 Task: Compose and send an email to Shubham Jain with the subject 'Meeting' and include the meeting details in the body.
Action: Mouse moved to (55, 73)
Screenshot: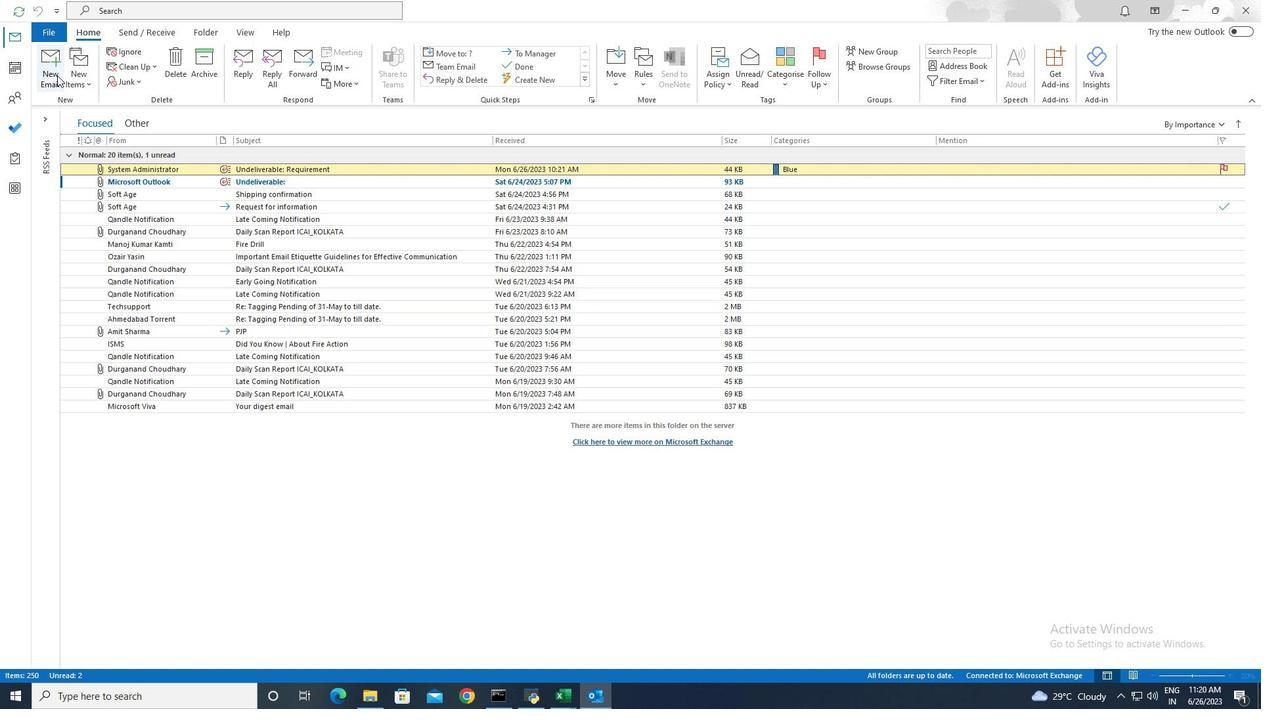 
Action: Mouse pressed left at (55, 73)
Screenshot: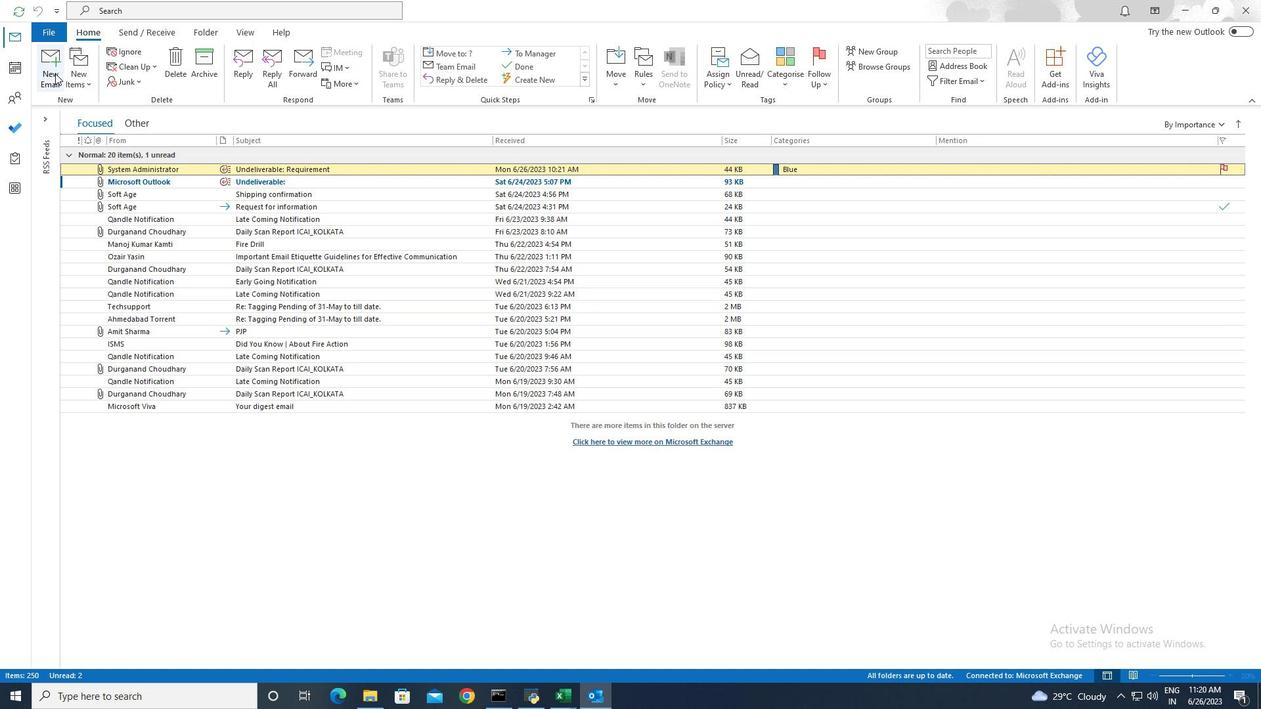
Action: Mouse moved to (328, 63)
Screenshot: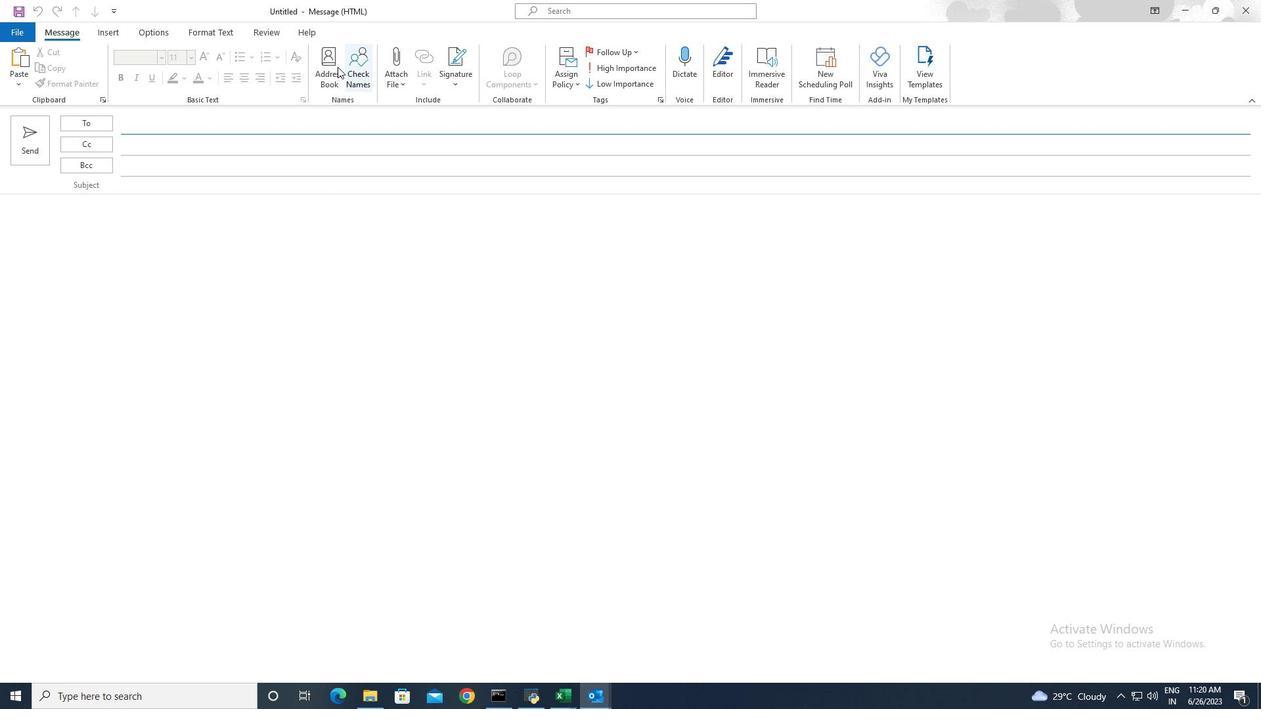 
Action: Mouse pressed left at (328, 63)
Screenshot: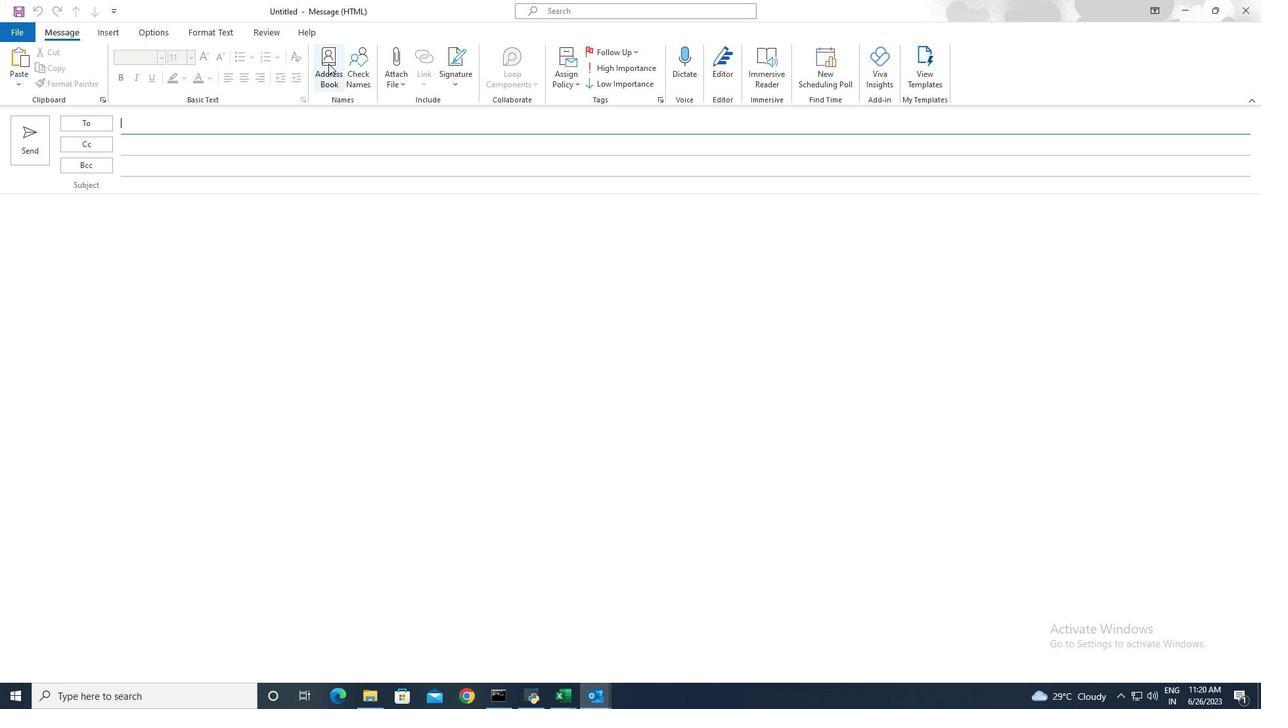 
Action: Mouse moved to (549, 262)
Screenshot: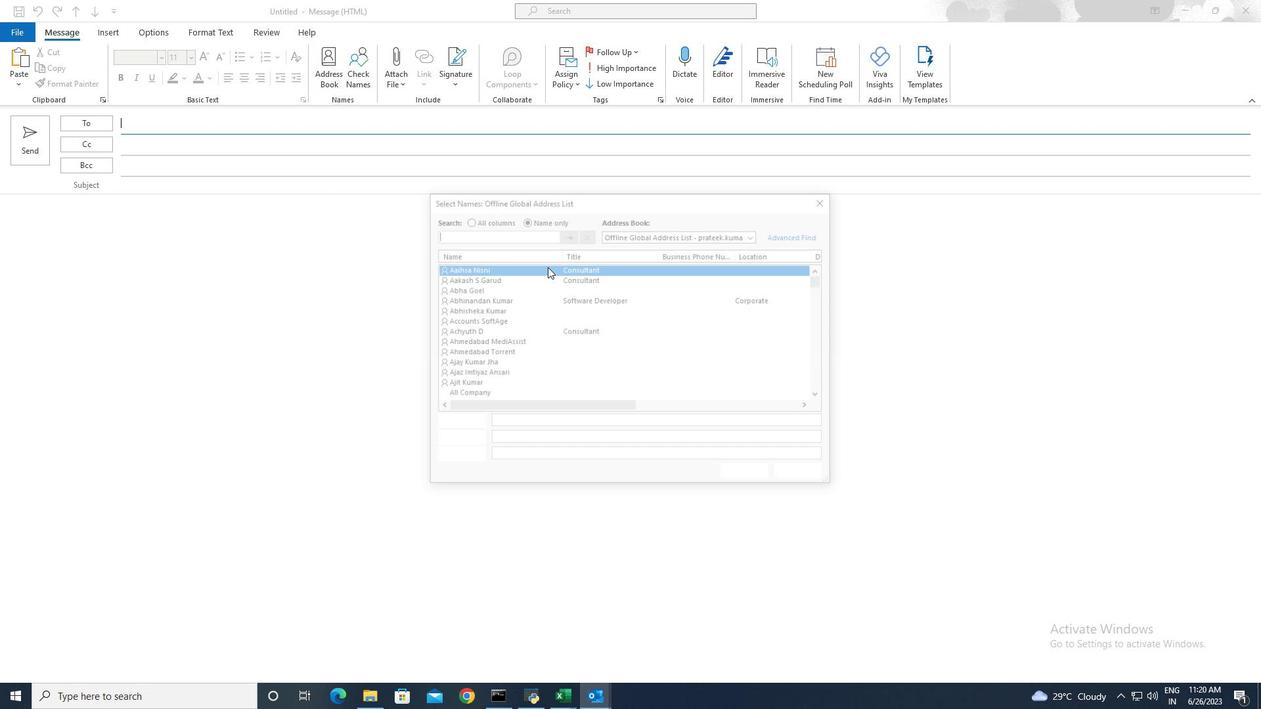 
Action: Key pressed <Key.shift>Shubham<Key.space>ja
Screenshot: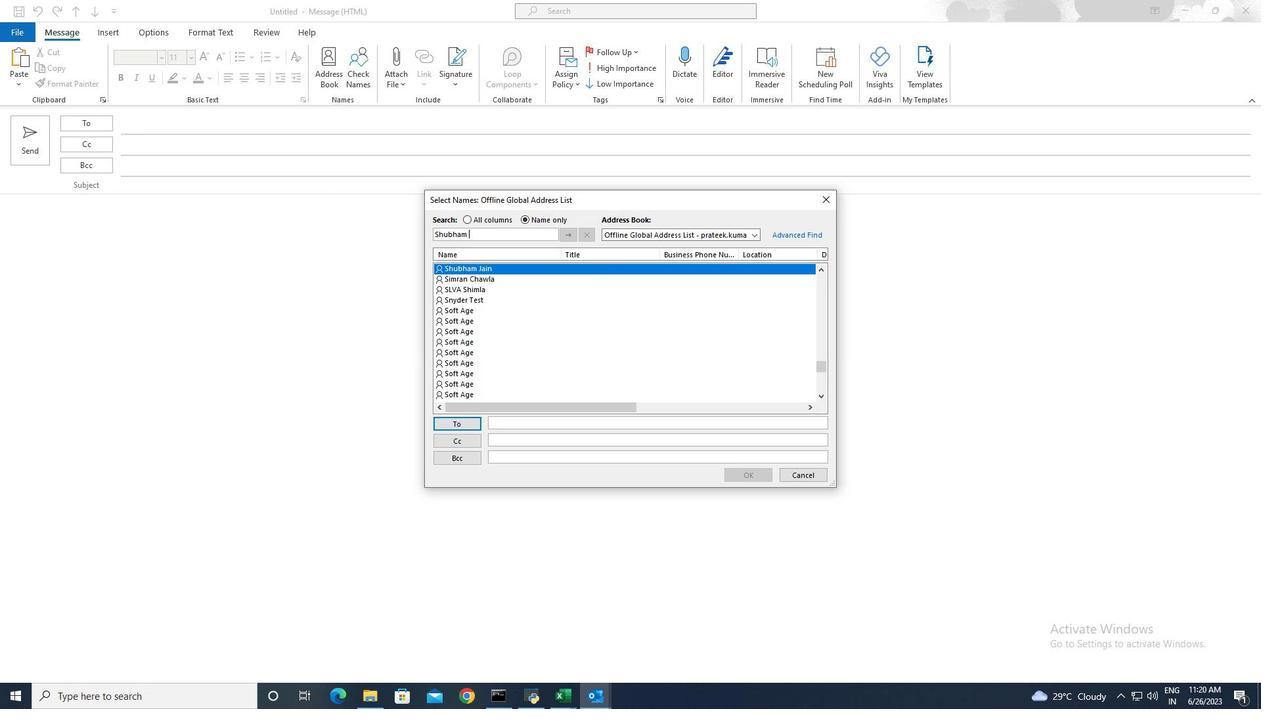 
Action: Mouse moved to (461, 267)
Screenshot: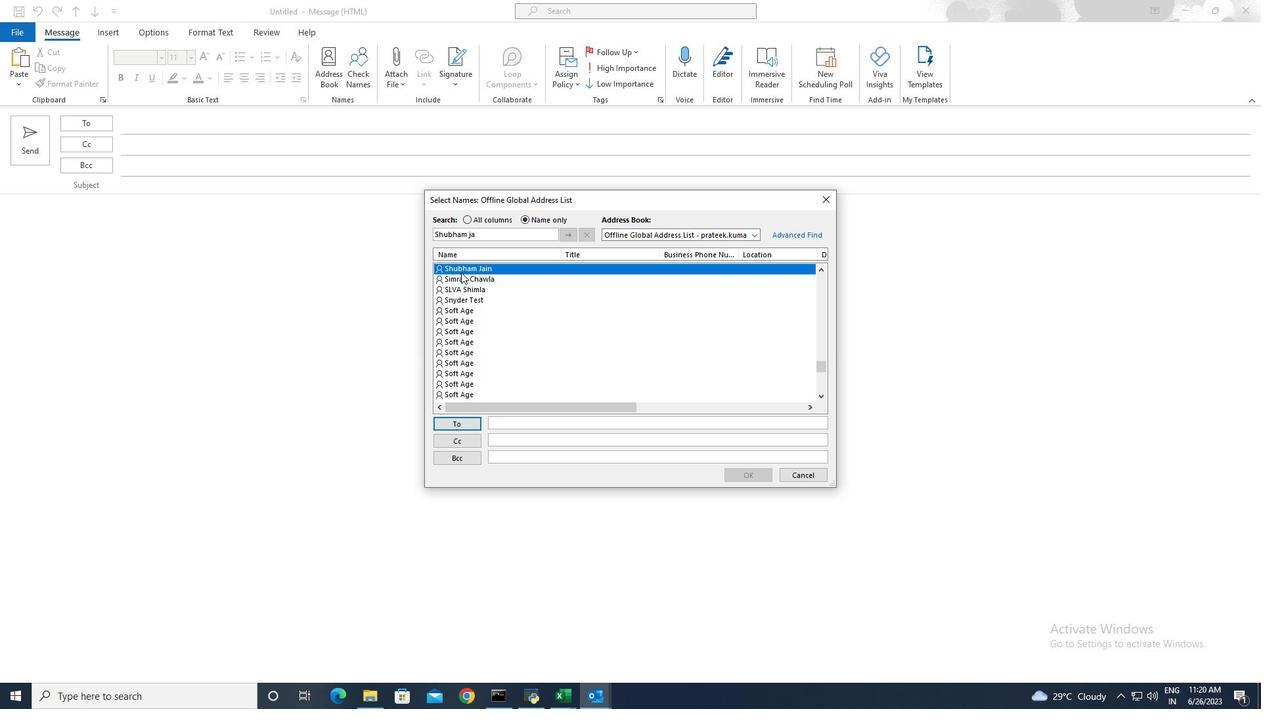 
Action: Mouse pressed left at (461, 267)
Screenshot: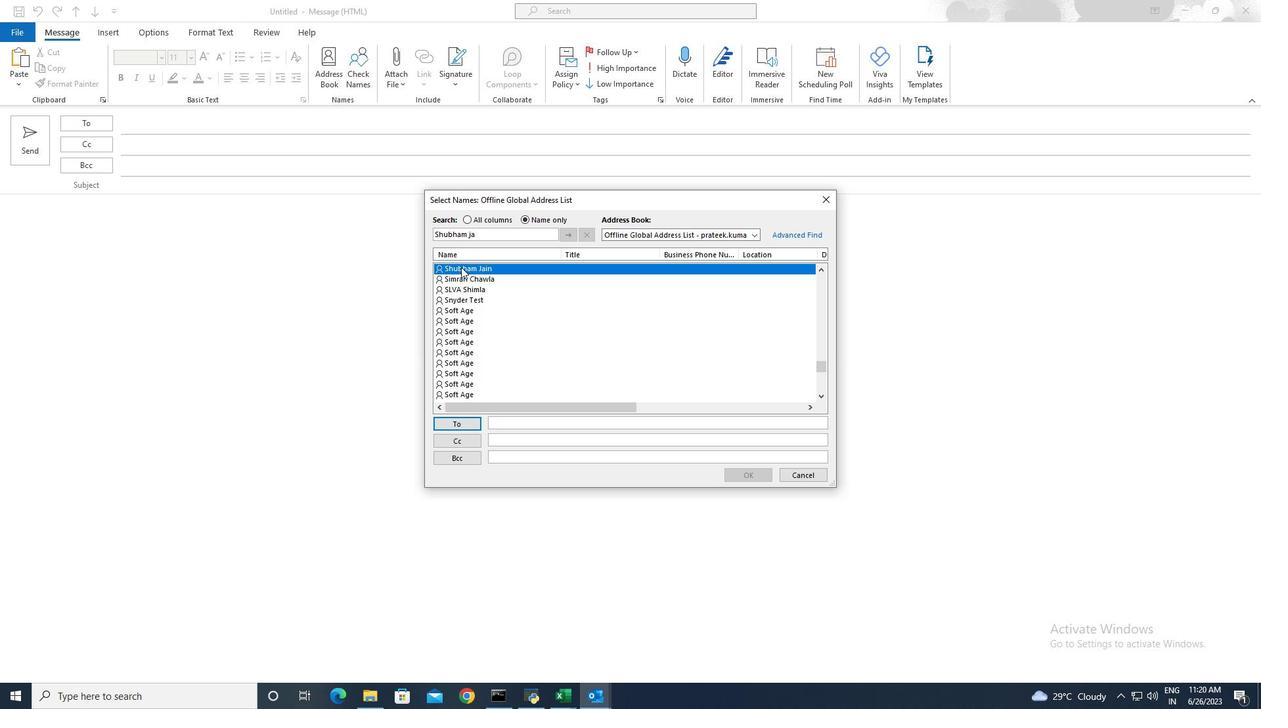 
Action: Mouse pressed left at (461, 267)
Screenshot: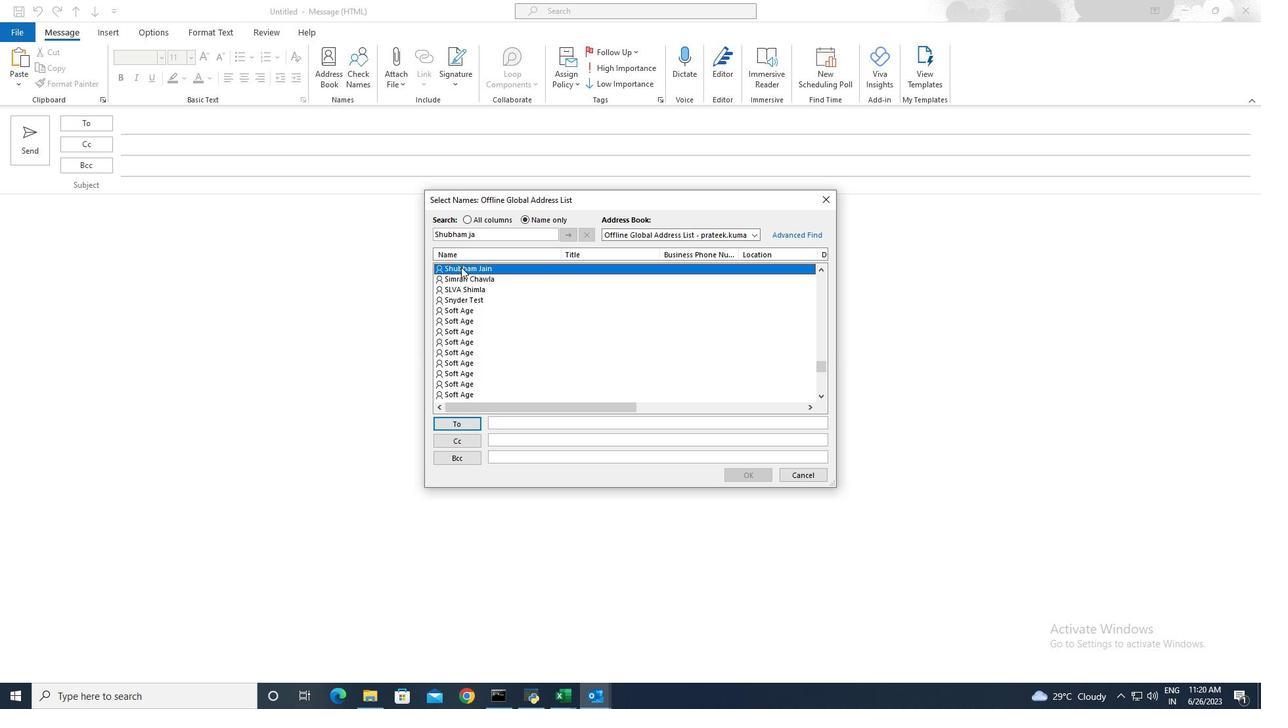 
Action: Mouse moved to (738, 474)
Screenshot: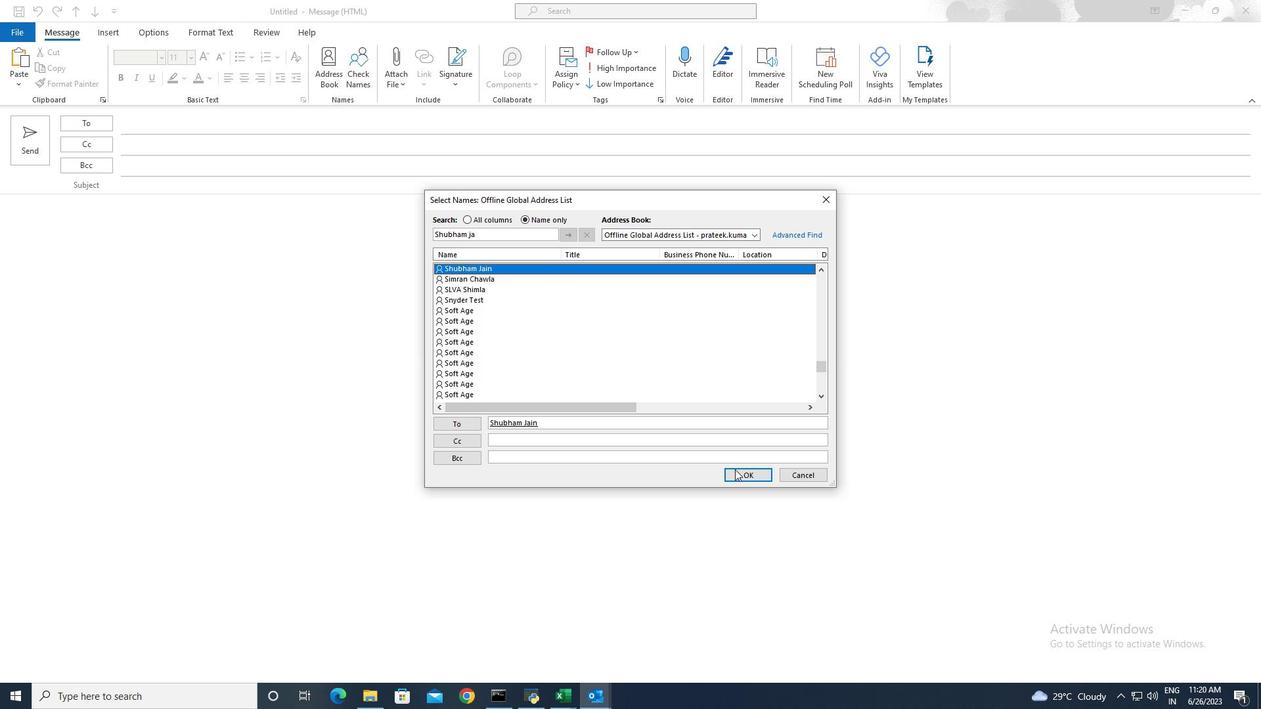 
Action: Mouse pressed left at (738, 474)
Screenshot: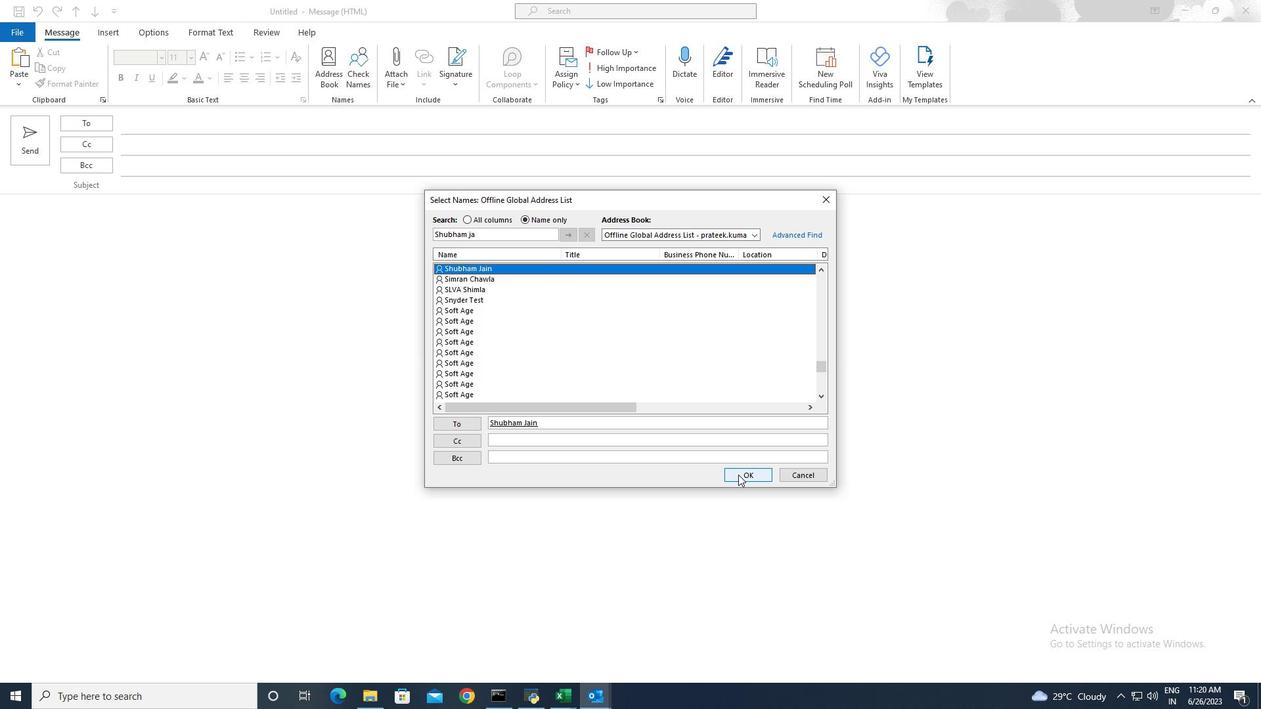 
Action: Mouse moved to (185, 185)
Screenshot: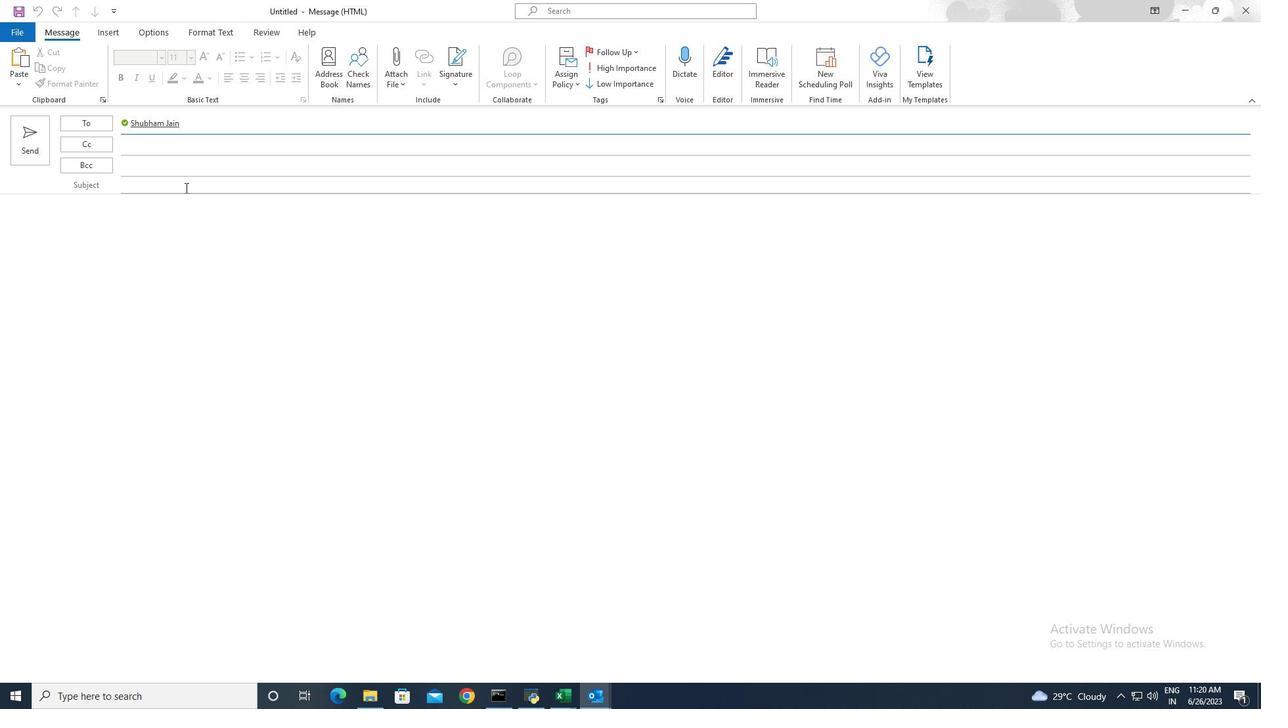
Action: Mouse pressed left at (185, 185)
Screenshot: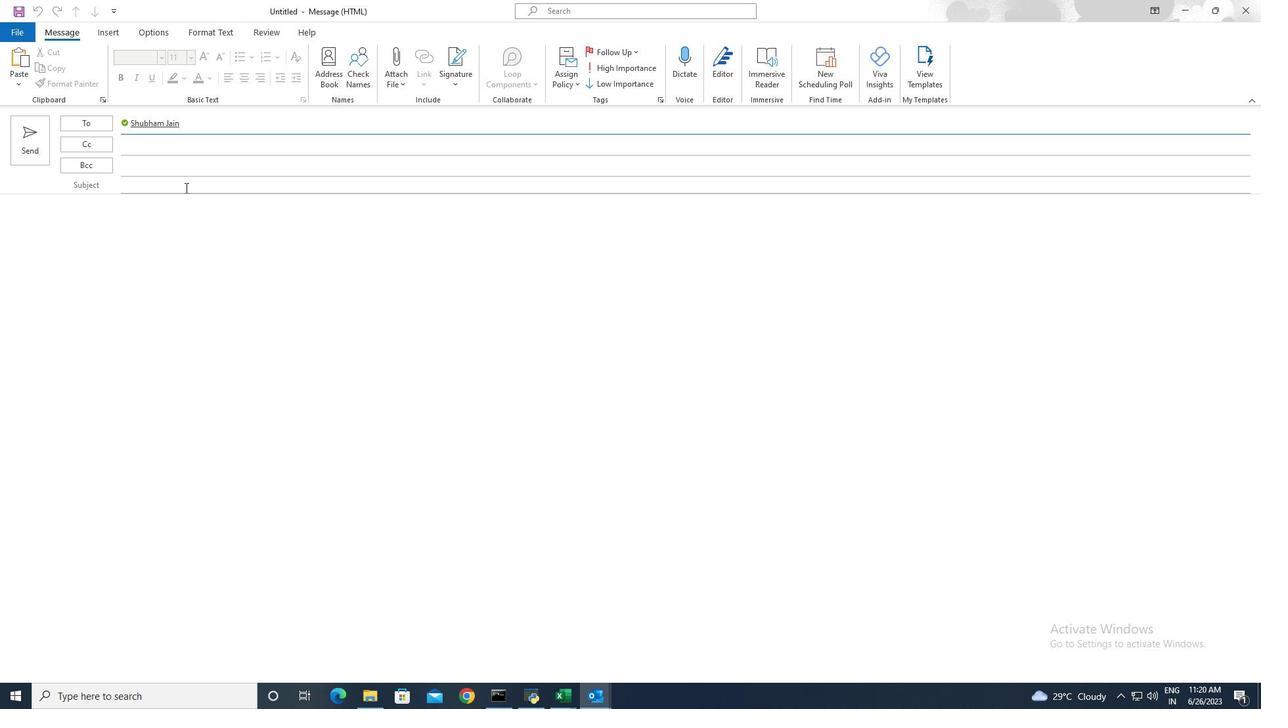
Action: Key pressed <Key.shift>Meeting
Screenshot: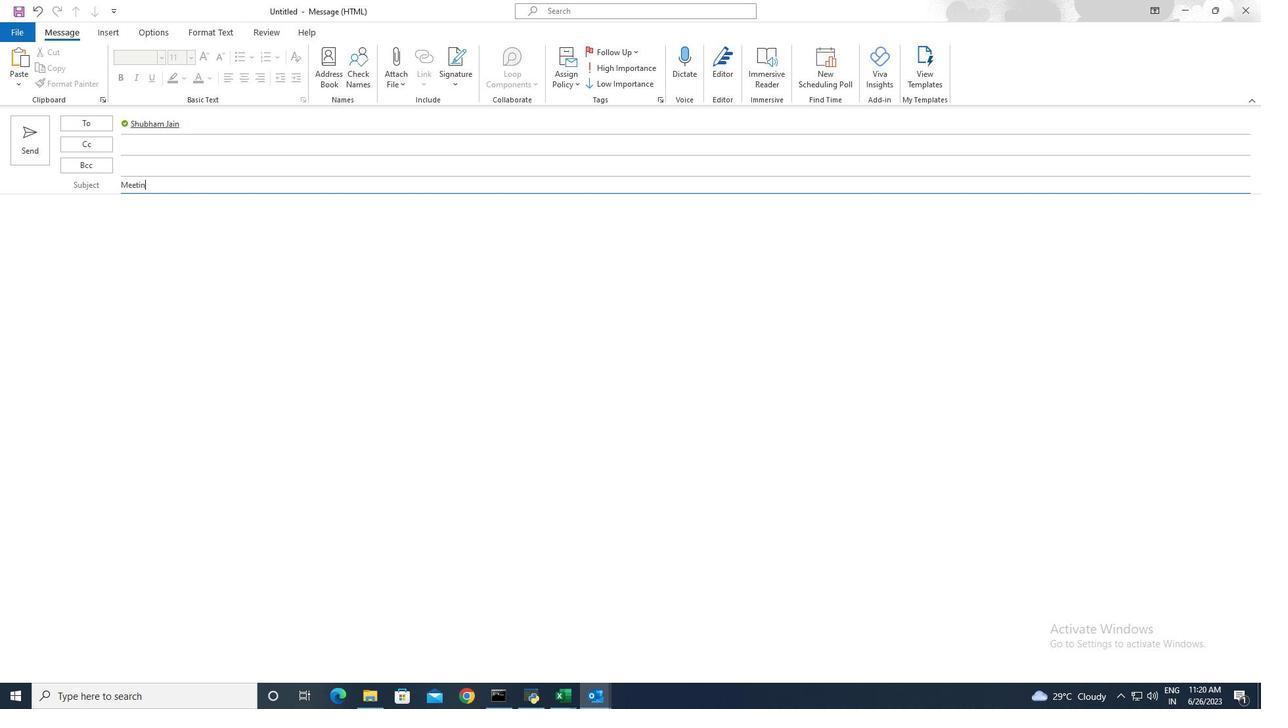 
Action: Mouse moved to (85, 210)
Screenshot: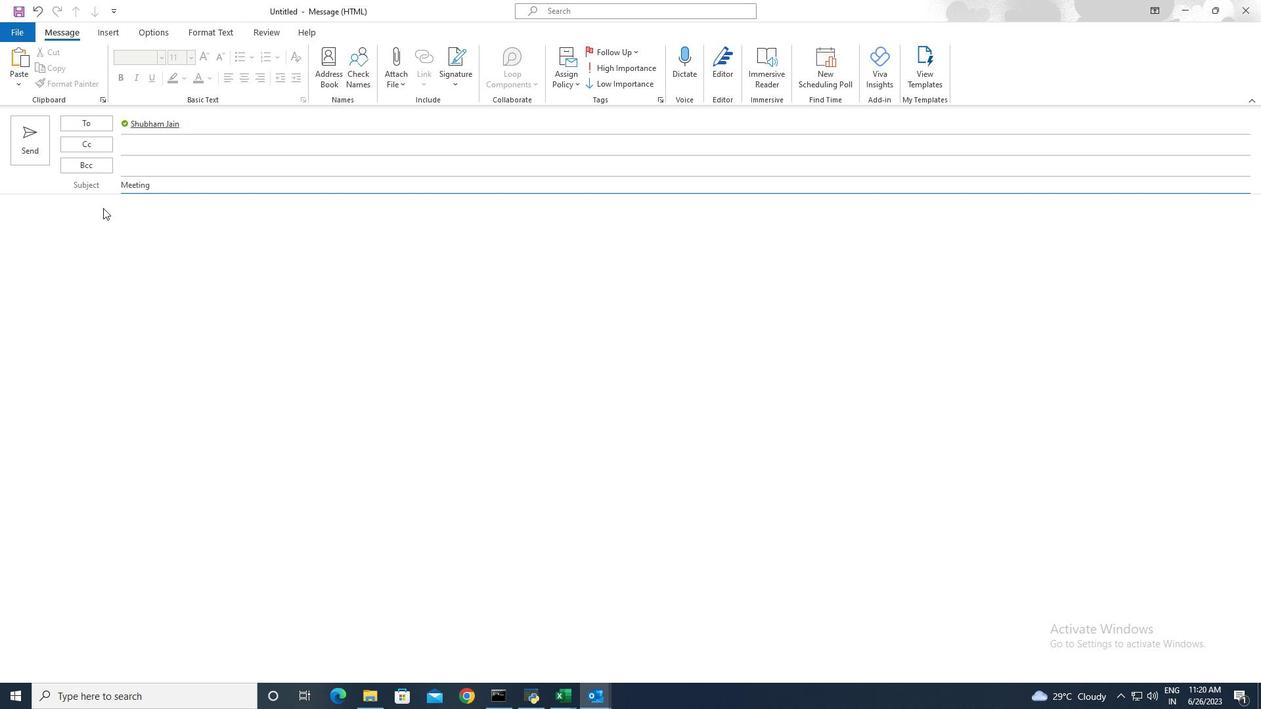 
Action: Mouse pressed left at (85, 210)
Screenshot: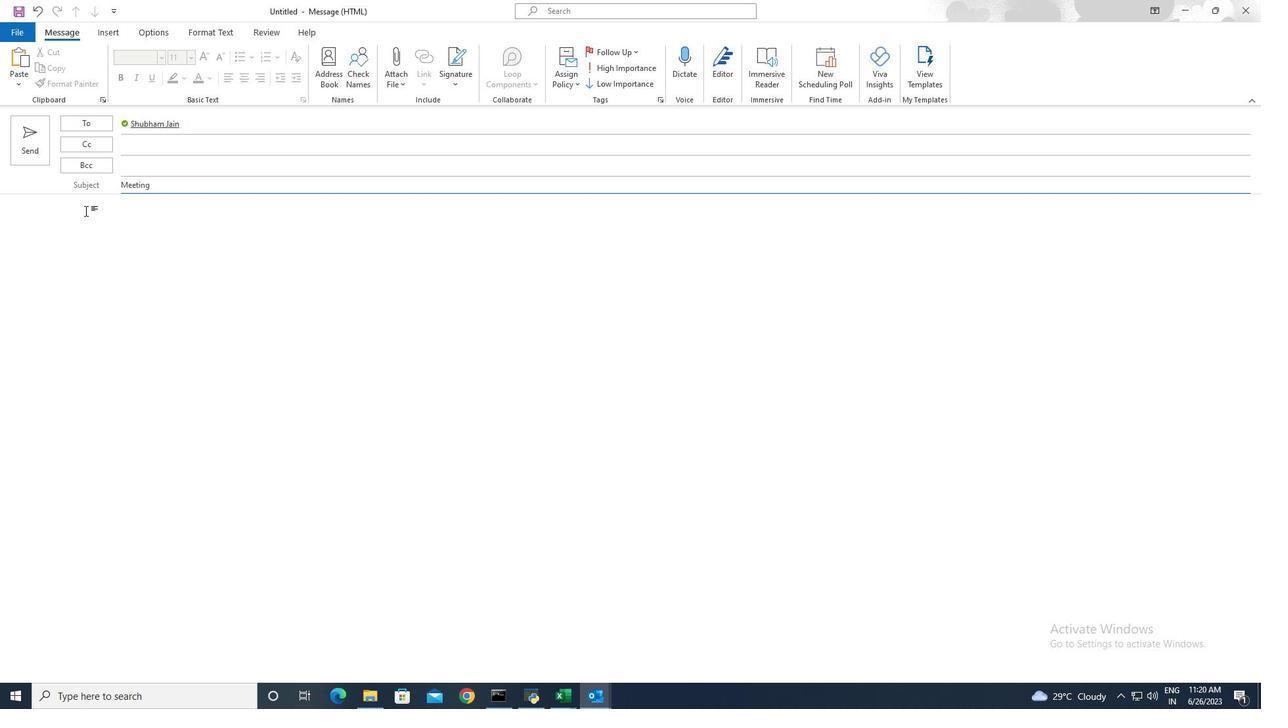 
Action: Mouse moved to (85, 211)
Screenshot: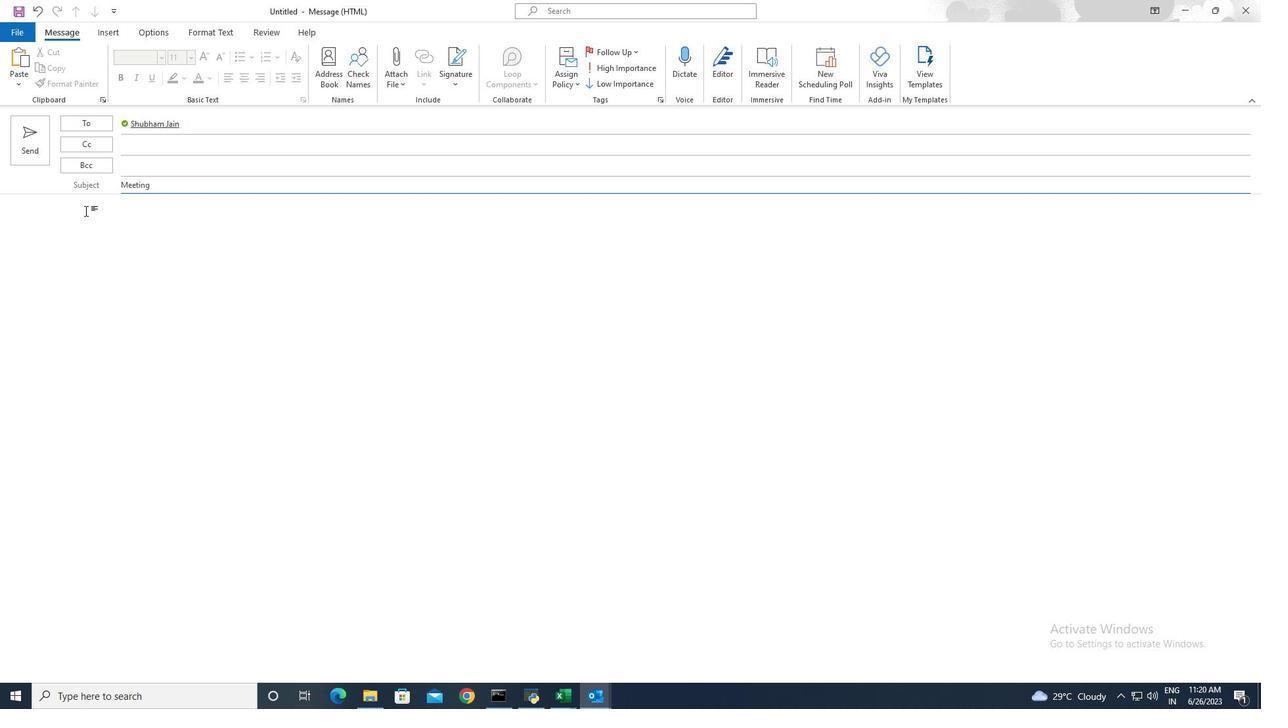 
Action: Key pressed <Key.shift>There<Key.space>is<Key.space>a<Key.space>meeting<Key.space>tomorrow<Key.space>in<Key.space>the<Key.space>conference<Key.space>room<Key.space>on<Key.space>the<Key.space>second<Key.space>floor<Key.space>at<Key.space>9<Key.shift>:00<Key.space><Key.shift>AM.
Screenshot: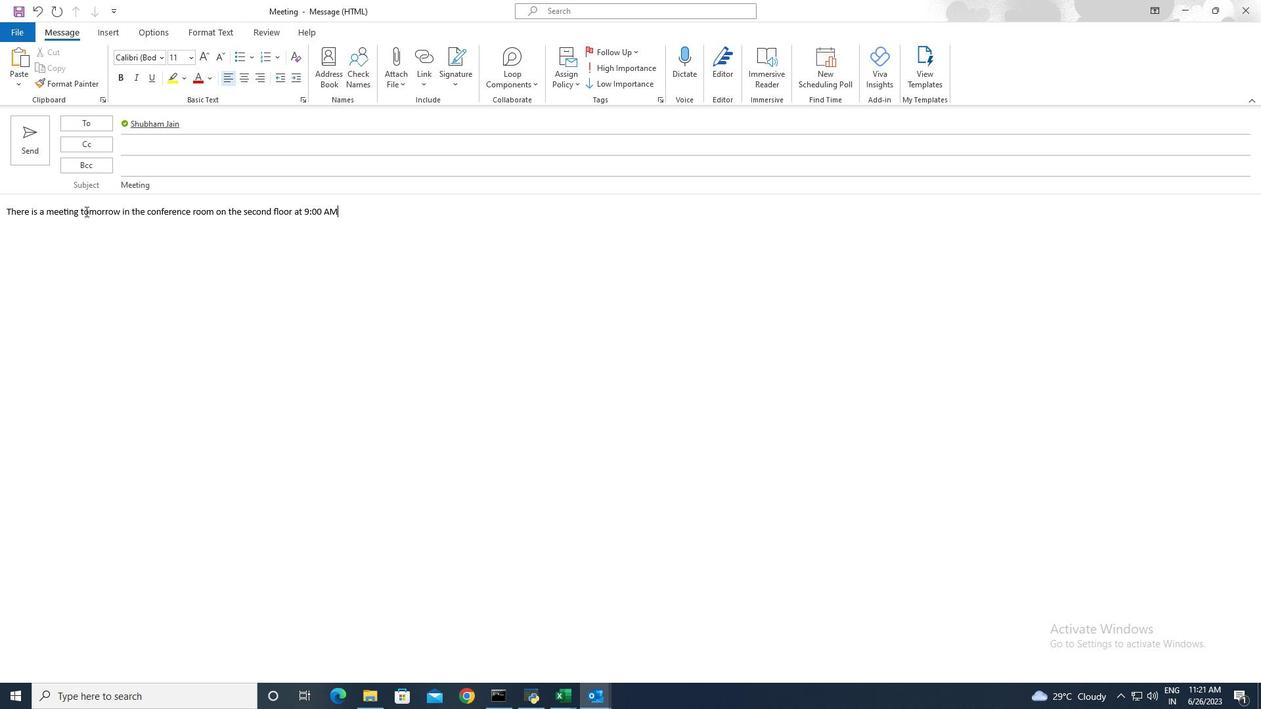 
